 Task: Look for products in the category "Hand Sanitizer" from Store Brand only.
Action: Mouse moved to (774, 293)
Screenshot: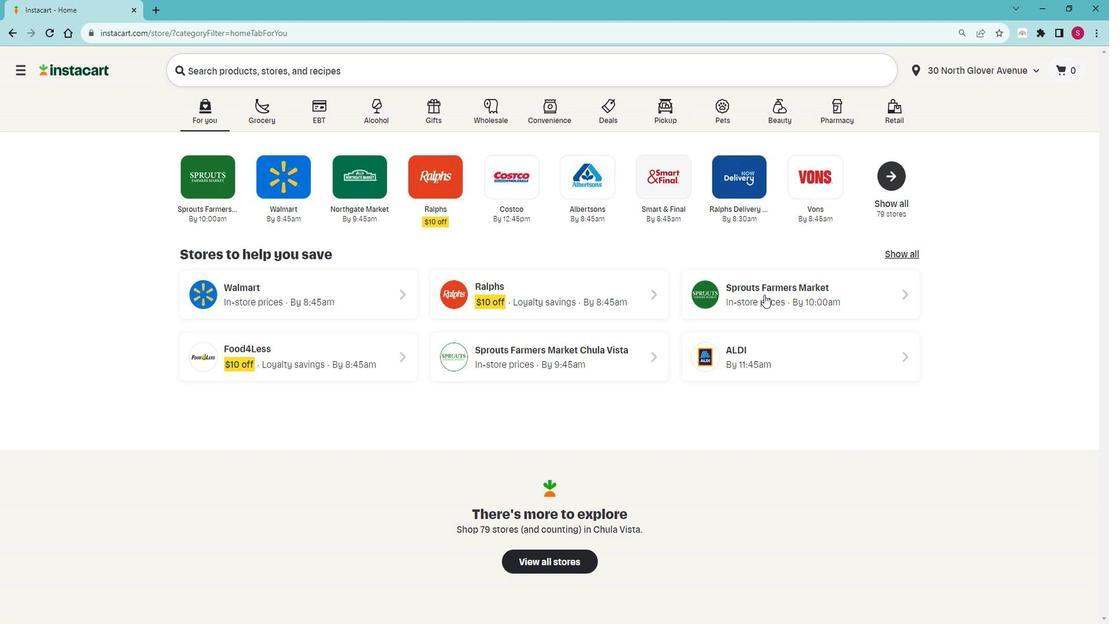 
Action: Mouse pressed left at (774, 293)
Screenshot: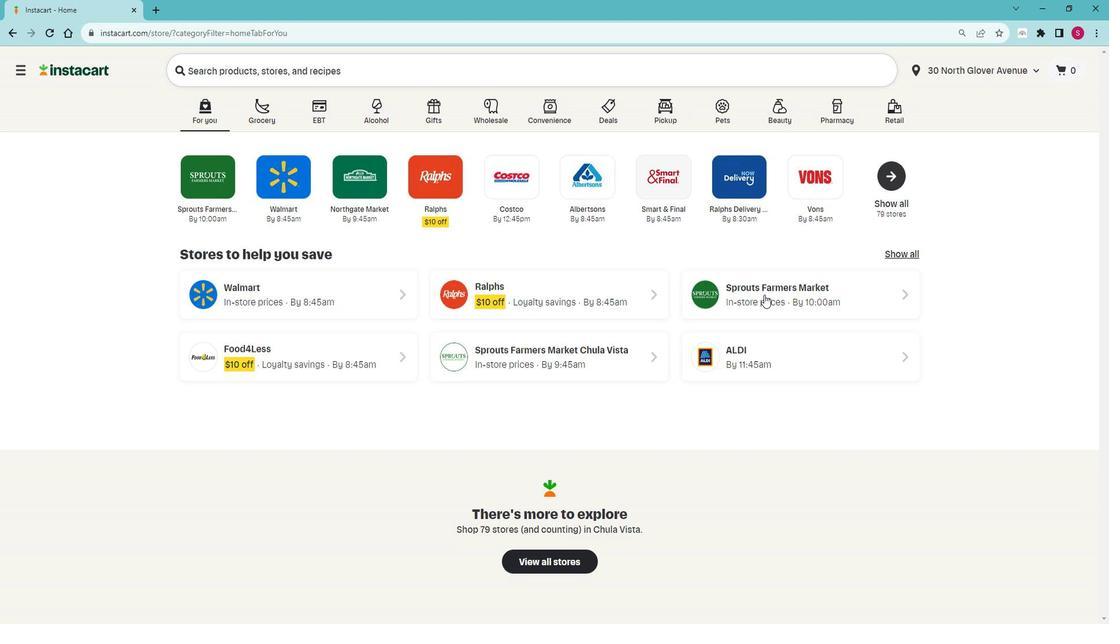 
Action: Mouse moved to (57, 450)
Screenshot: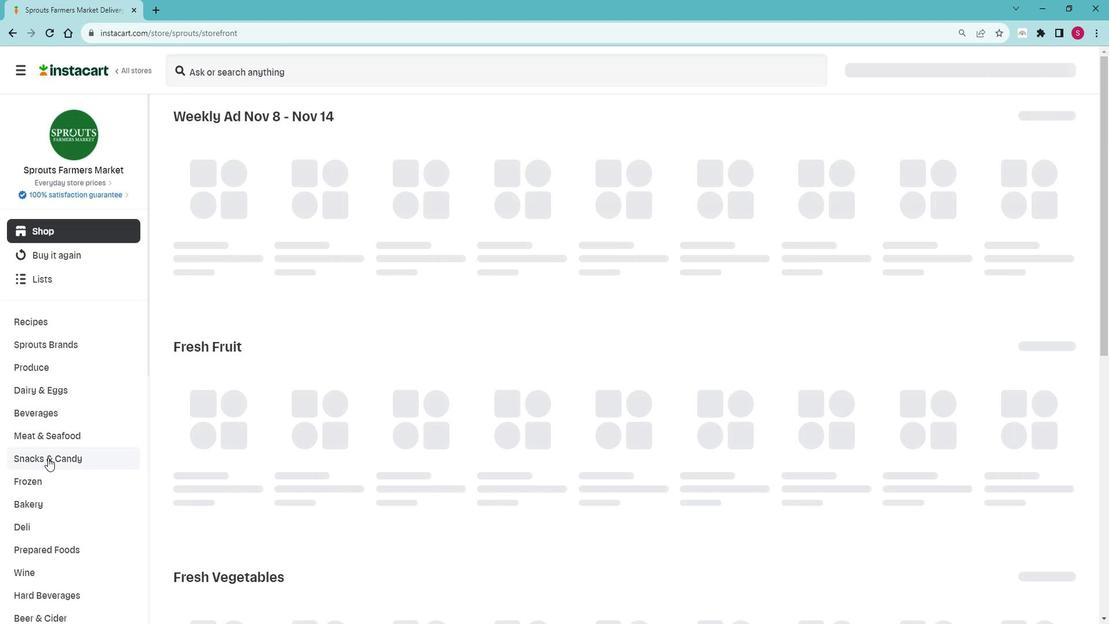 
Action: Mouse scrolled (57, 450) with delta (0, 0)
Screenshot: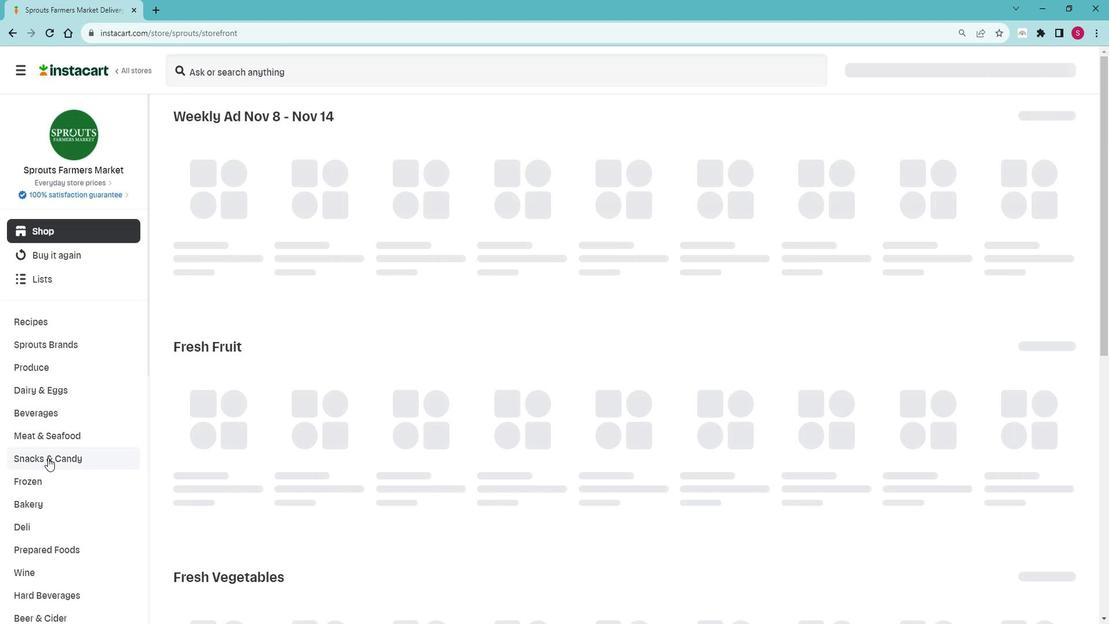 
Action: Mouse scrolled (57, 450) with delta (0, 0)
Screenshot: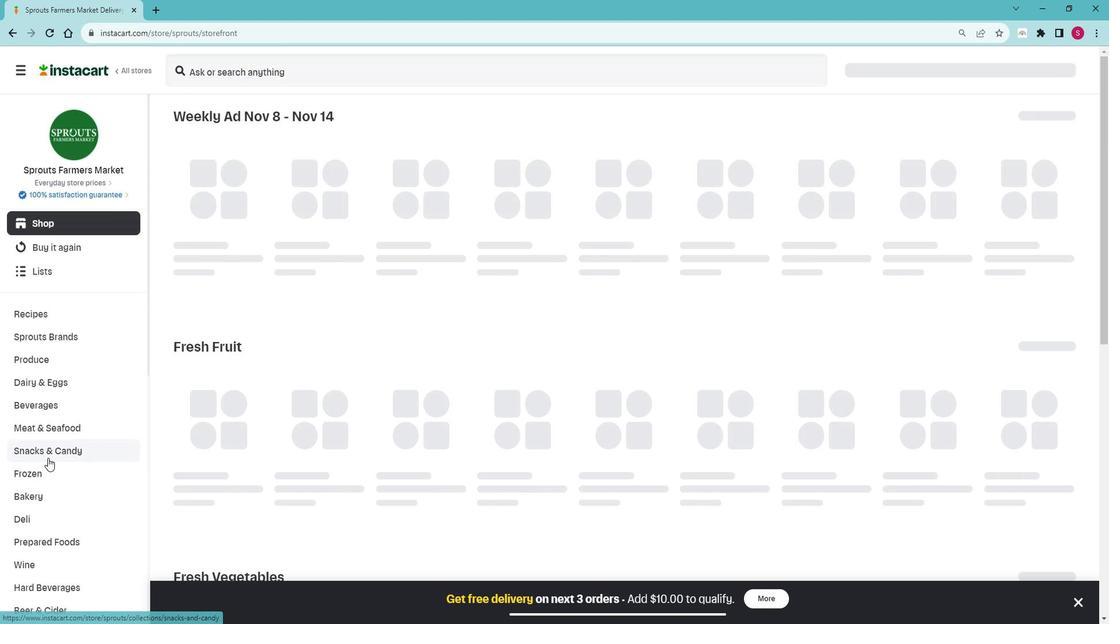 
Action: Mouse scrolled (57, 450) with delta (0, 0)
Screenshot: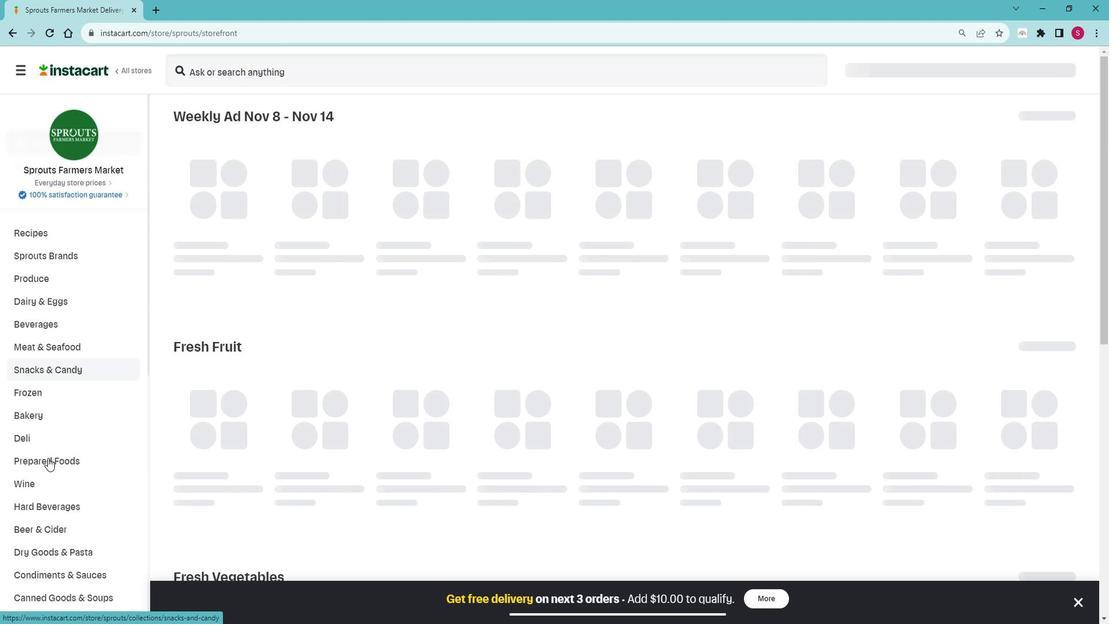 
Action: Mouse scrolled (57, 450) with delta (0, 0)
Screenshot: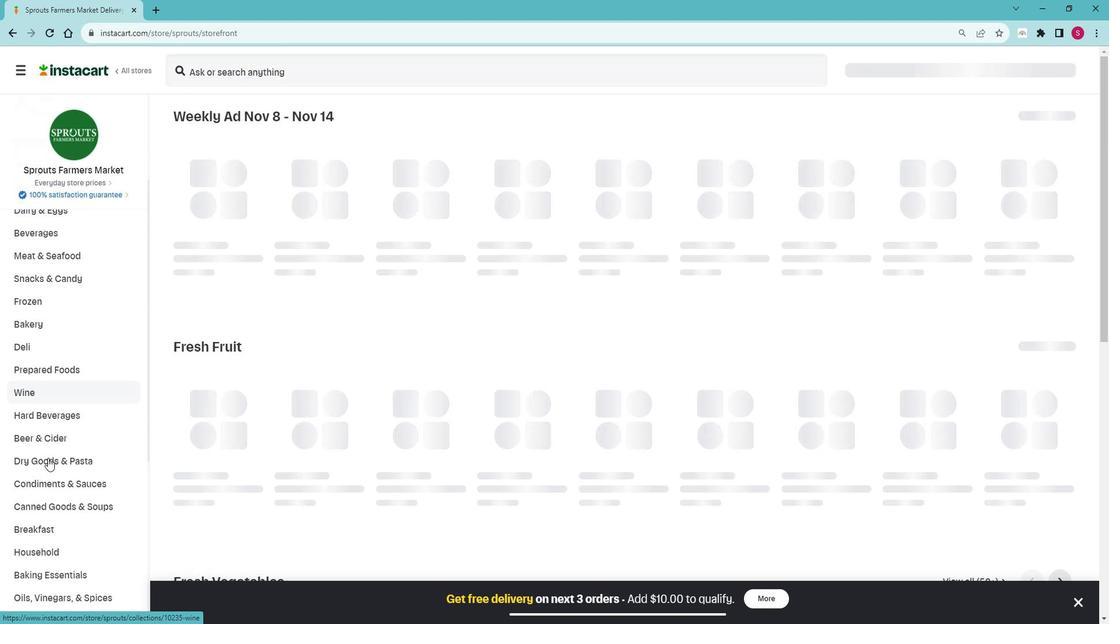 
Action: Mouse moved to (60, 450)
Screenshot: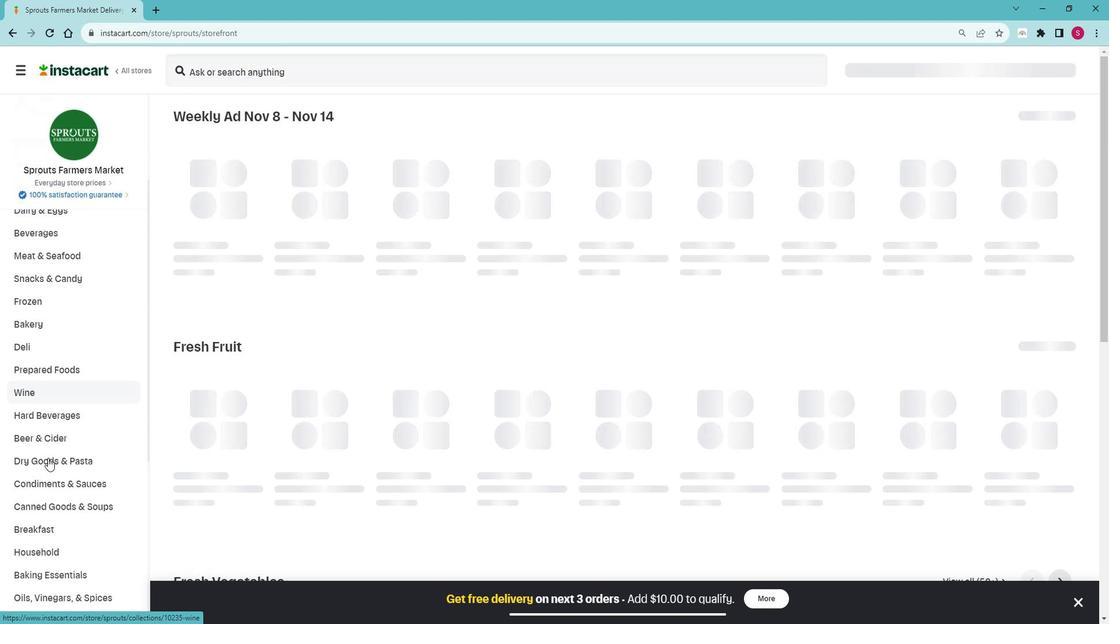 
Action: Mouse scrolled (60, 450) with delta (0, 0)
Screenshot: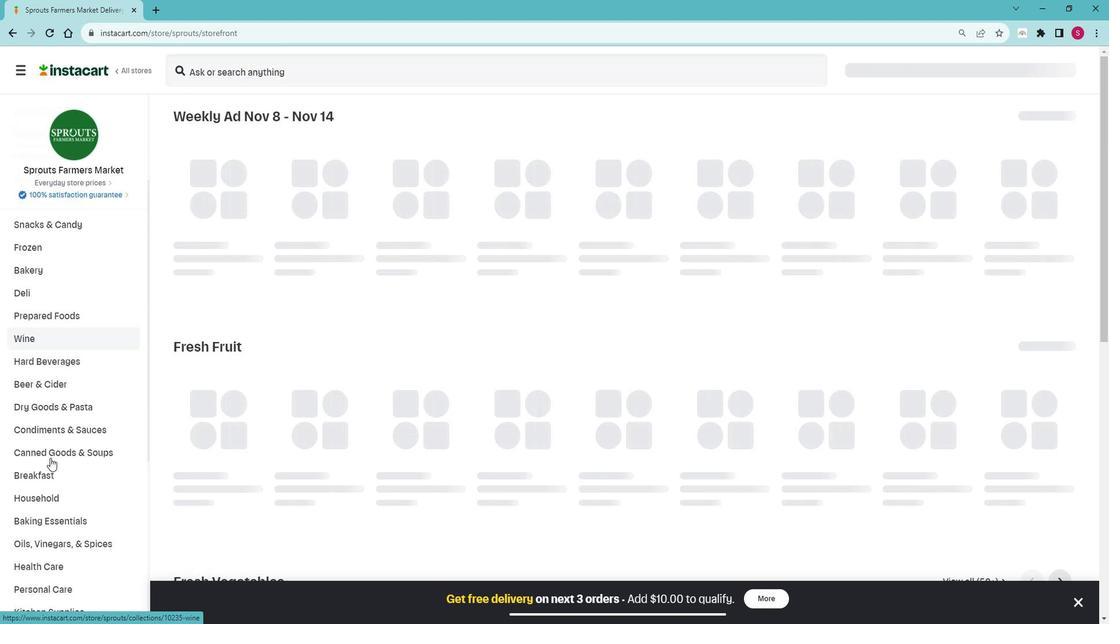 
Action: Mouse moved to (61, 451)
Screenshot: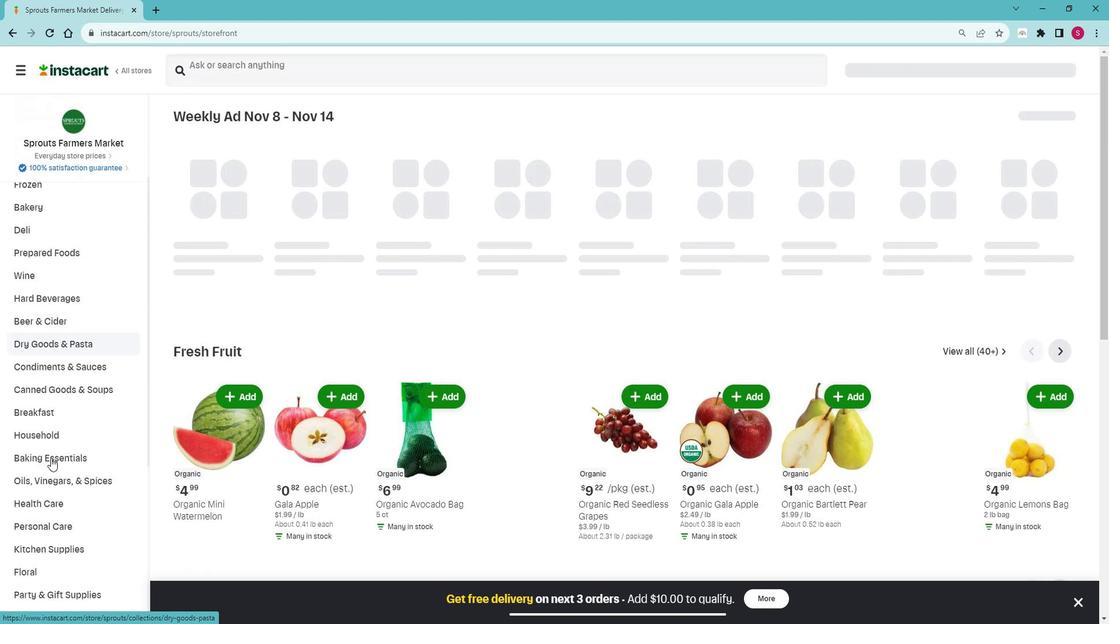 
Action: Mouse scrolled (61, 450) with delta (0, 0)
Screenshot: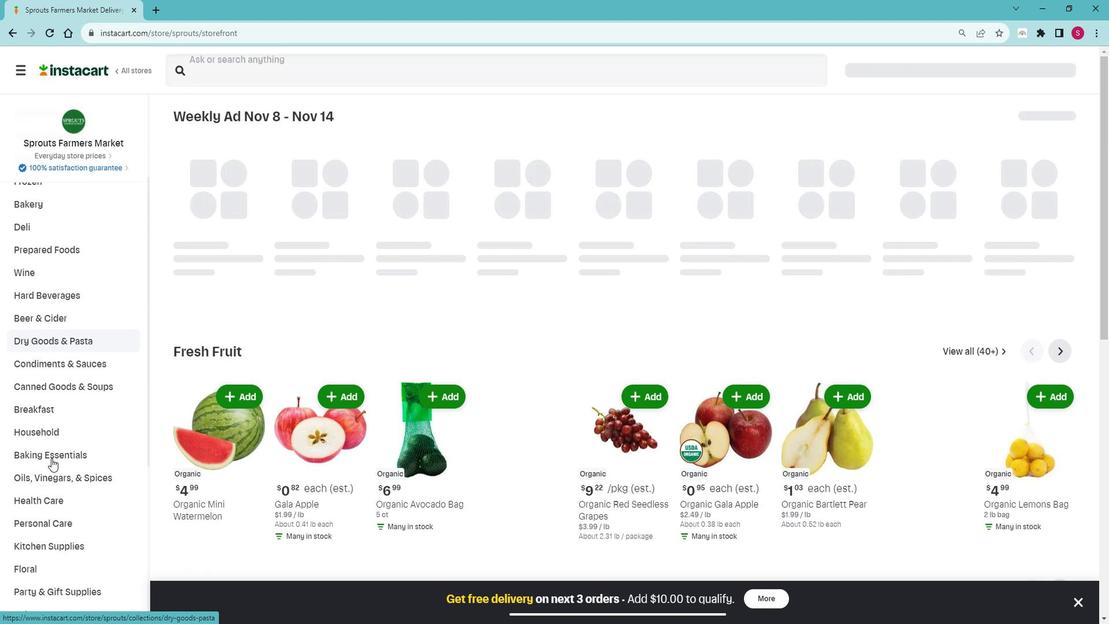 
Action: Mouse moved to (62, 451)
Screenshot: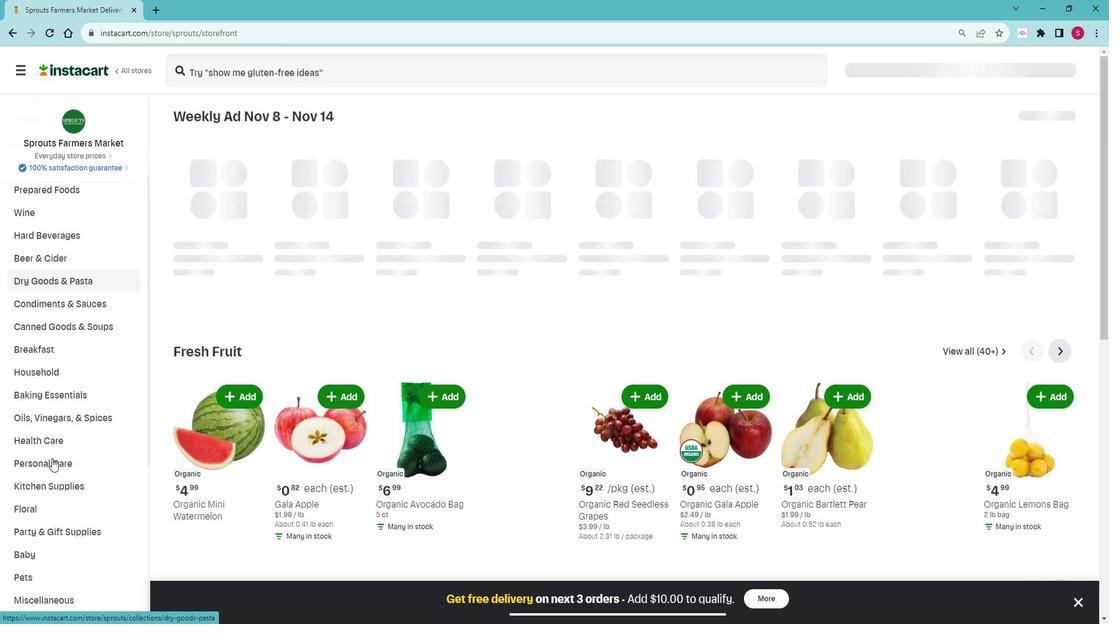 
Action: Mouse pressed left at (62, 451)
Screenshot: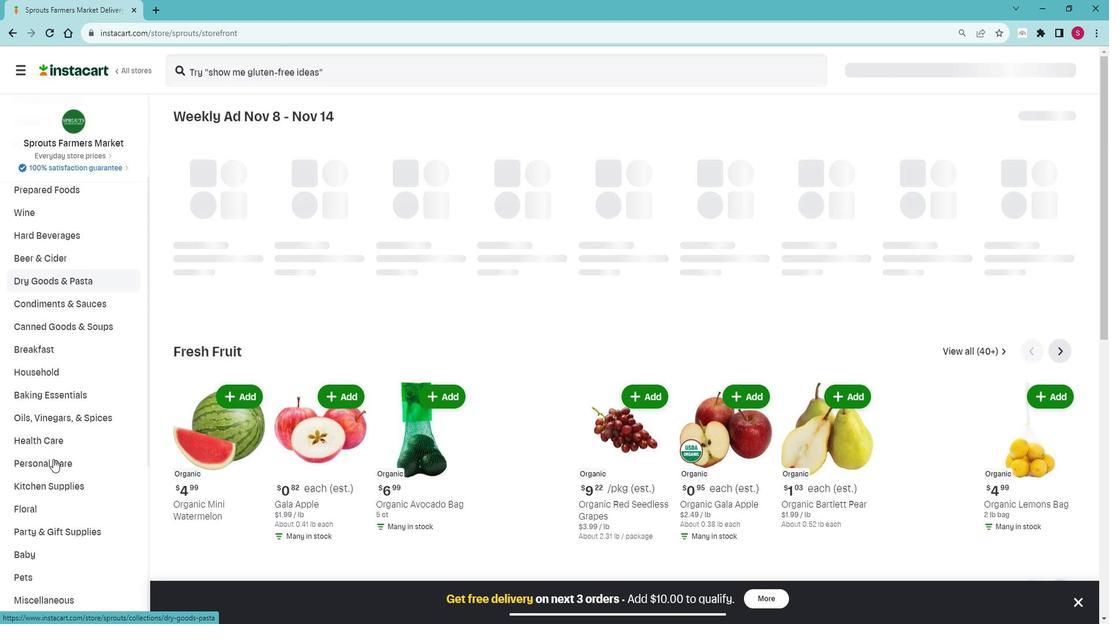 
Action: Mouse moved to (90, 455)
Screenshot: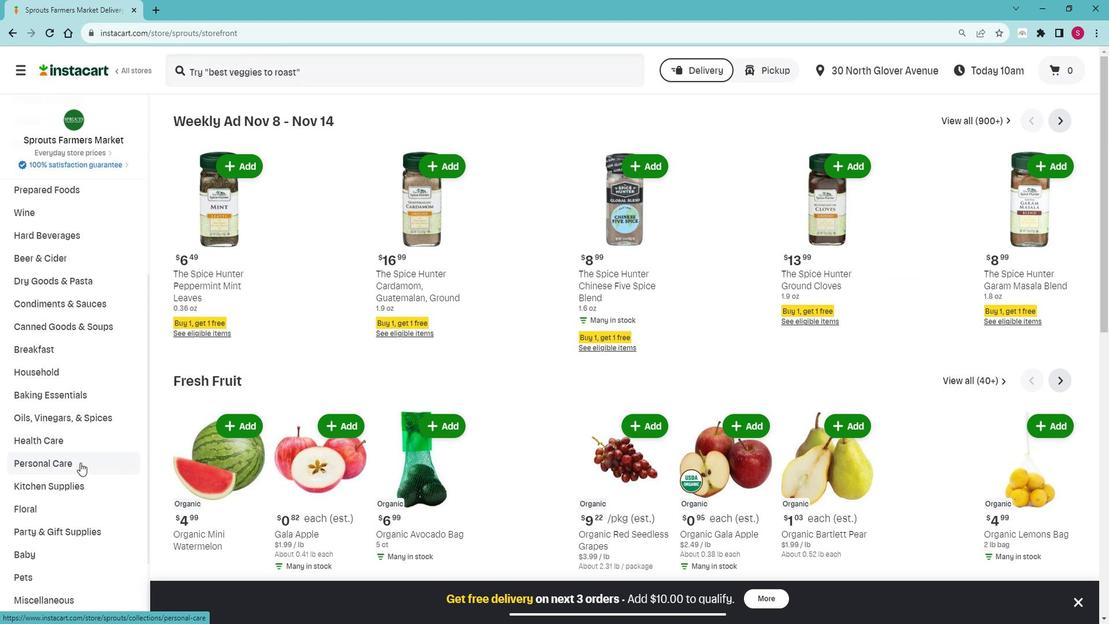 
Action: Mouse pressed left at (90, 455)
Screenshot: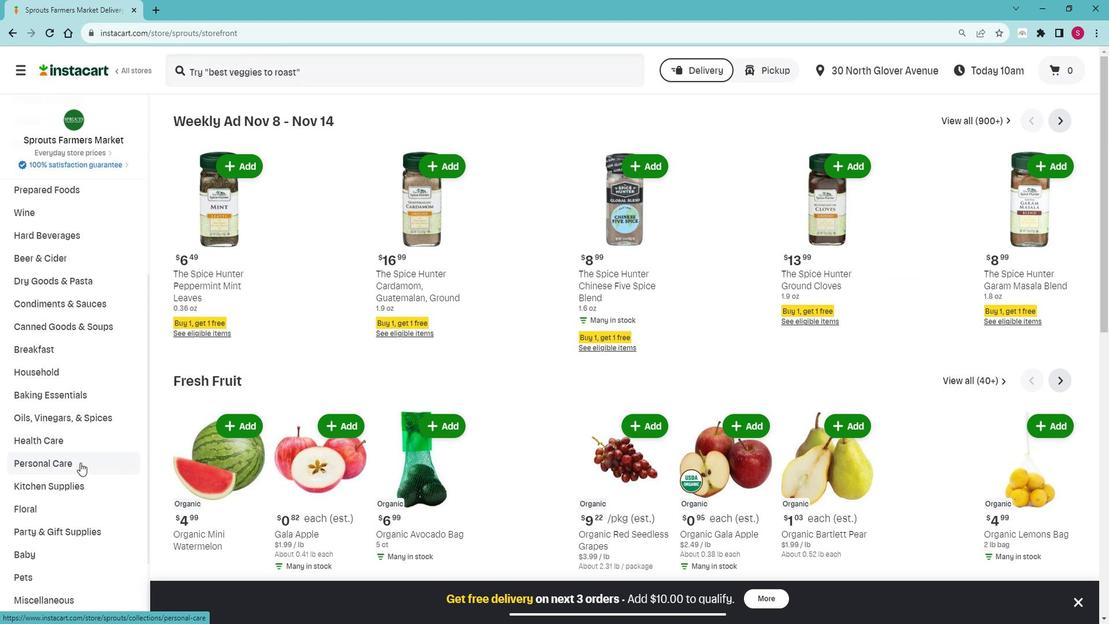 
Action: Mouse moved to (69, 474)
Screenshot: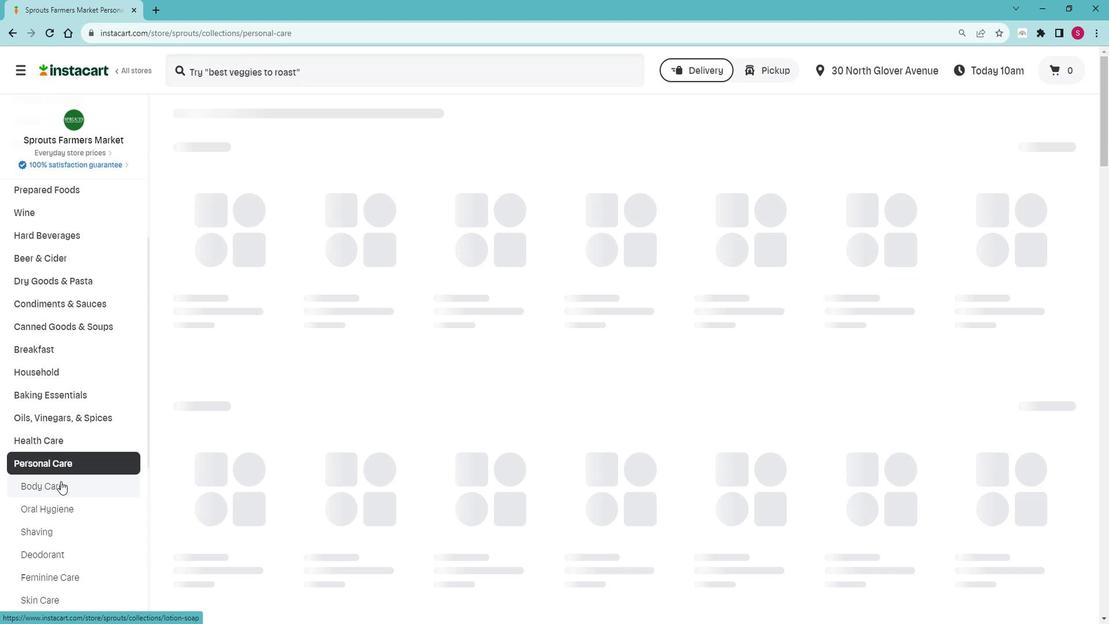 
Action: Mouse pressed left at (69, 474)
Screenshot: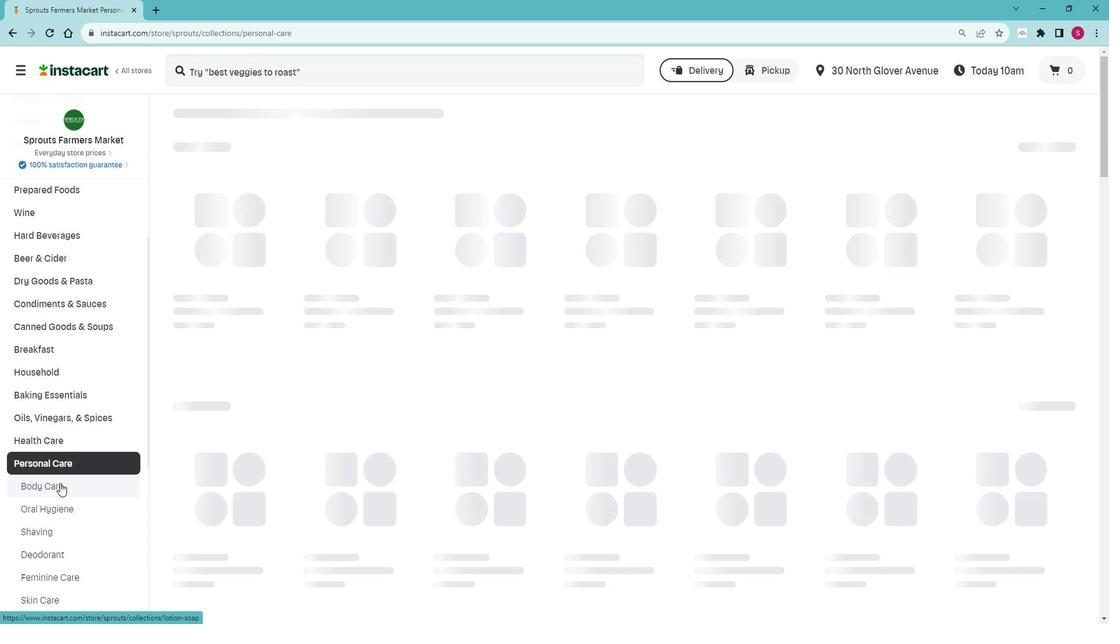 
Action: Mouse moved to (610, 171)
Screenshot: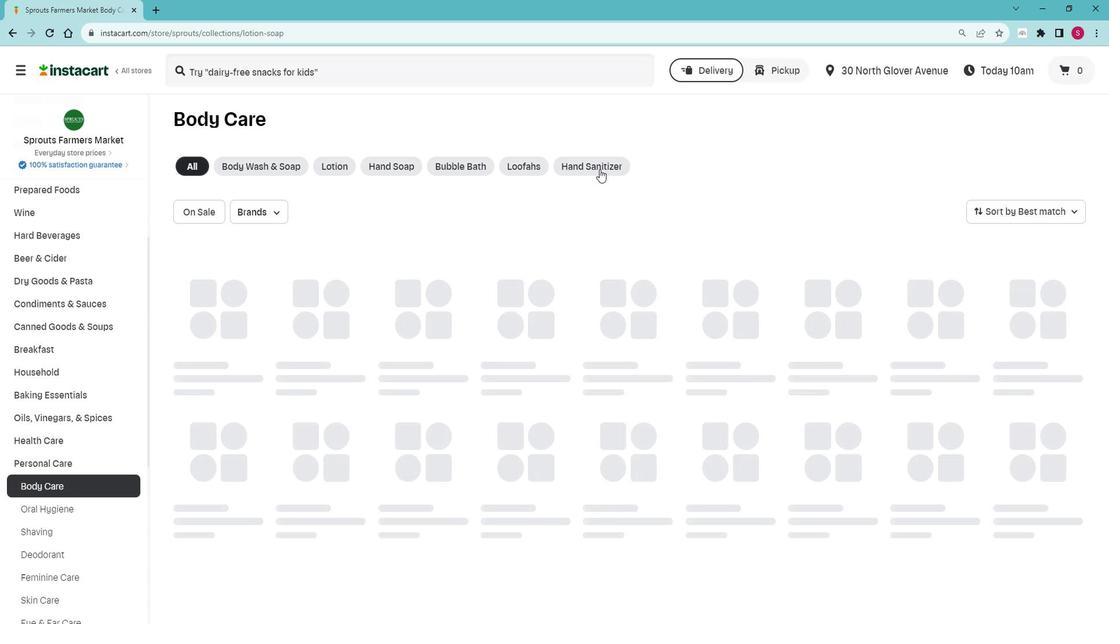 
Action: Mouse pressed left at (610, 171)
Screenshot: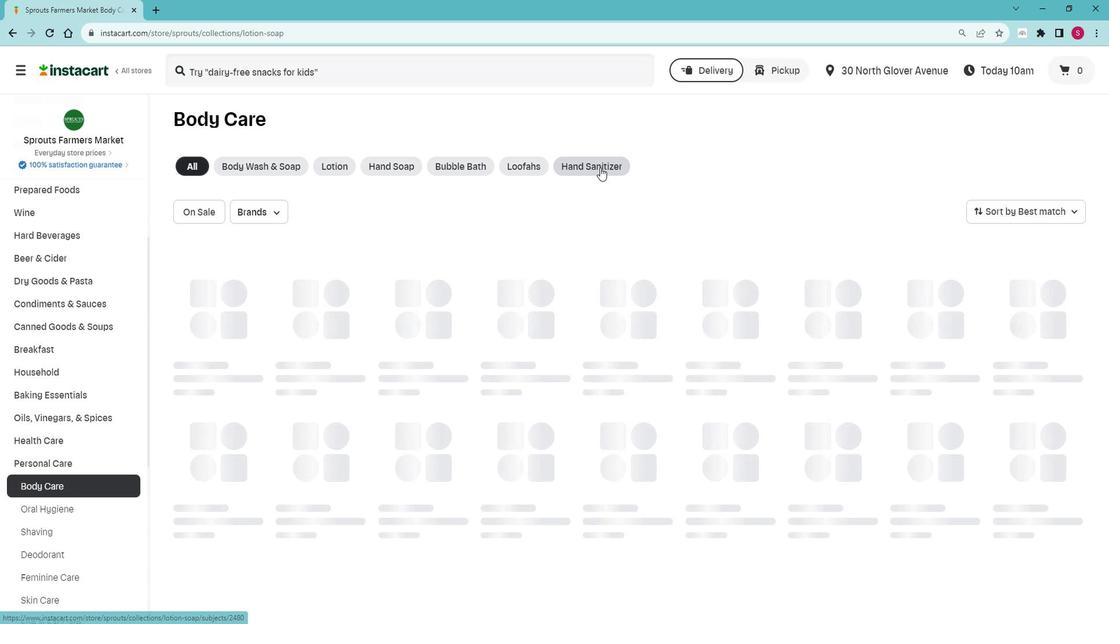 
Action: Mouse moved to (232, 201)
Screenshot: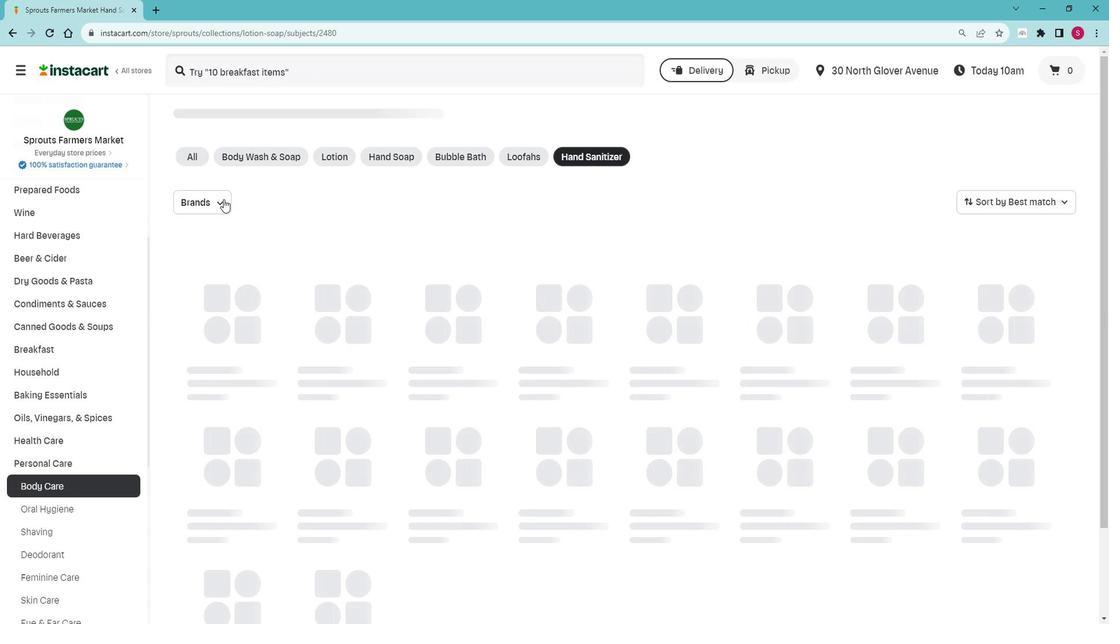 
Action: Mouse pressed left at (232, 201)
Screenshot: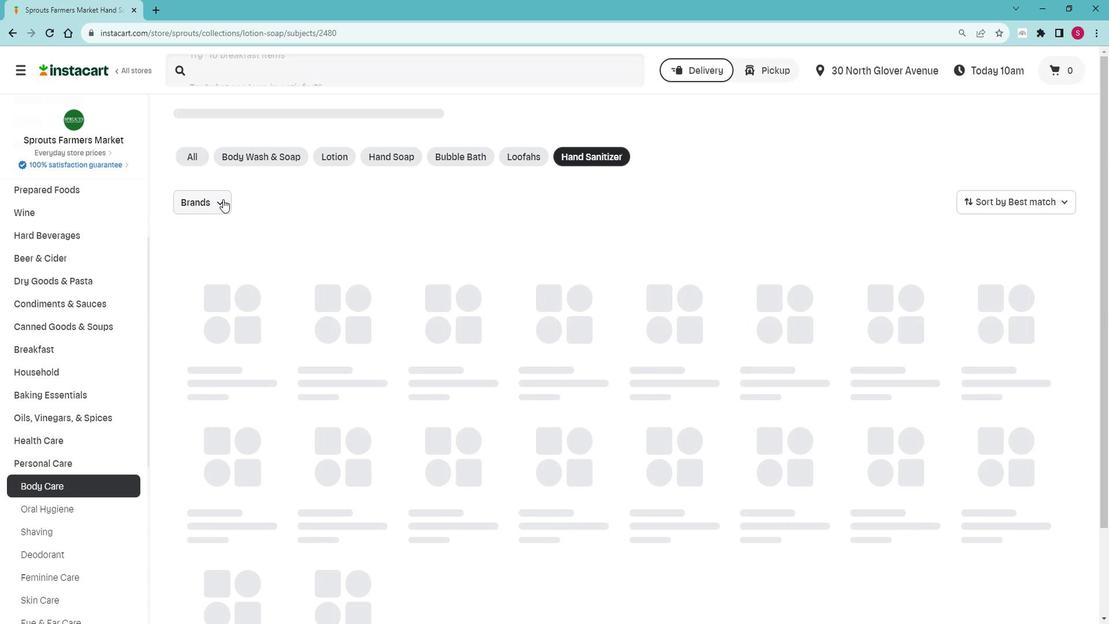 
Action: Mouse moved to (229, 243)
Screenshot: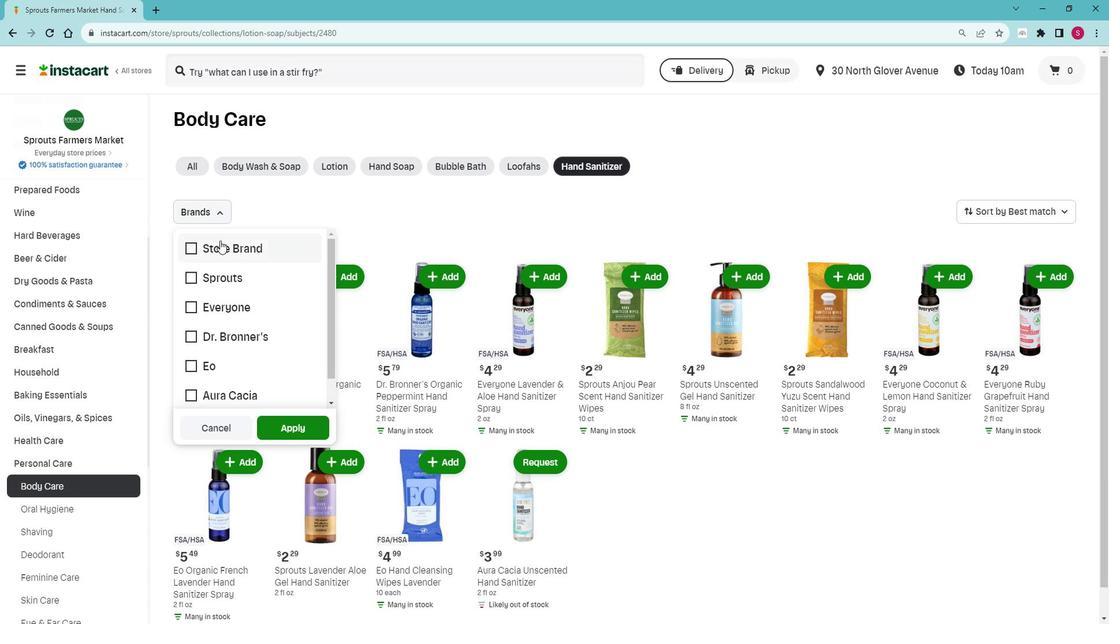 
Action: Mouse pressed left at (229, 243)
Screenshot: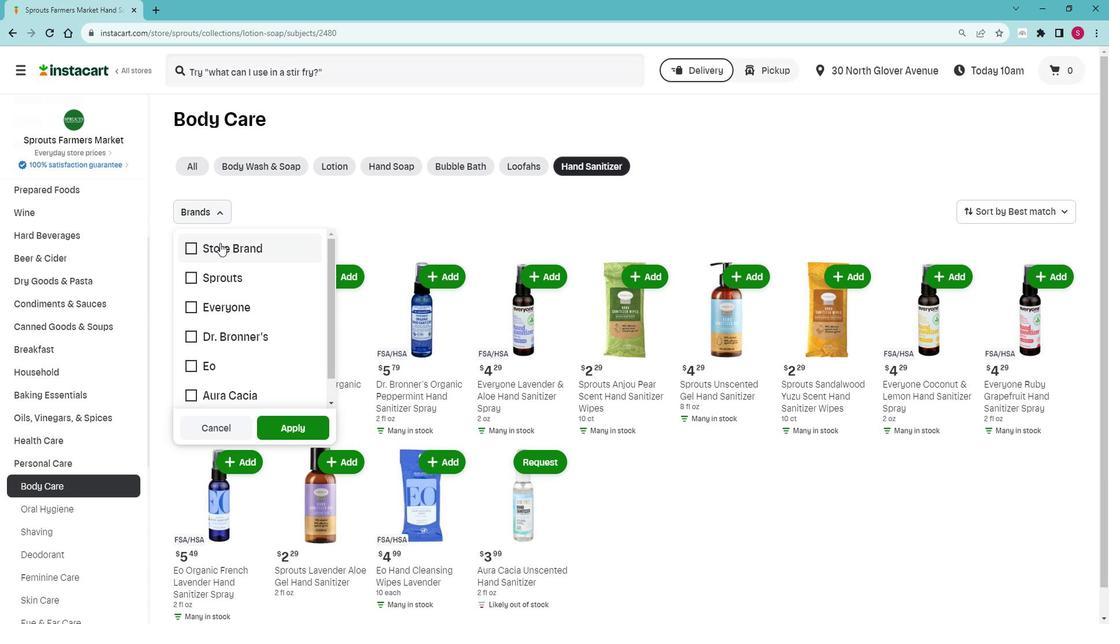 
Action: Mouse moved to (281, 416)
Screenshot: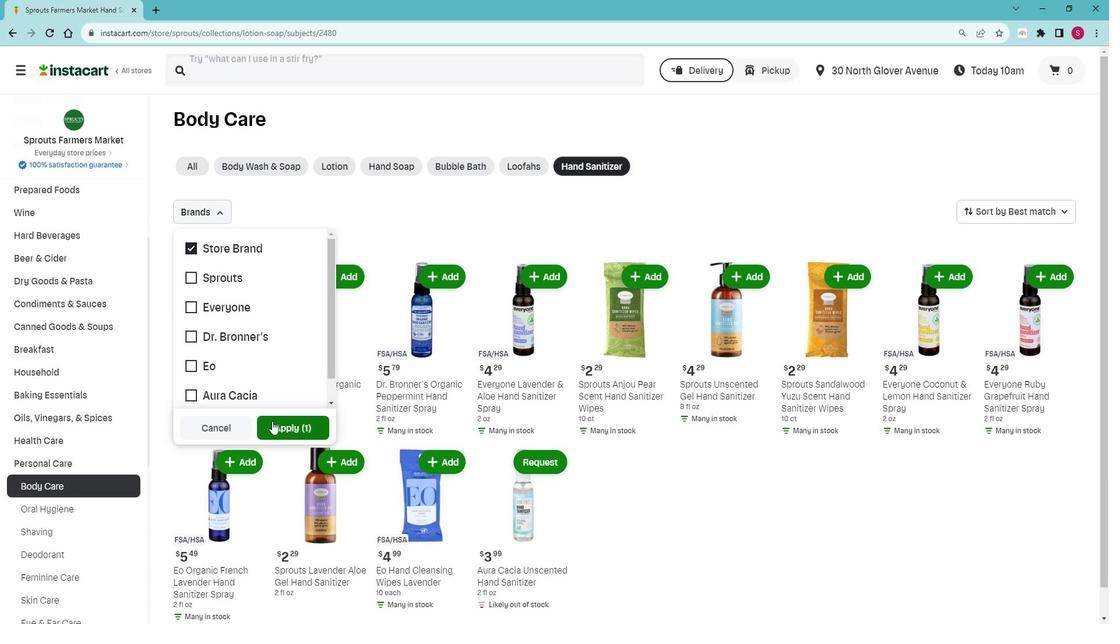 
Action: Mouse pressed left at (281, 416)
Screenshot: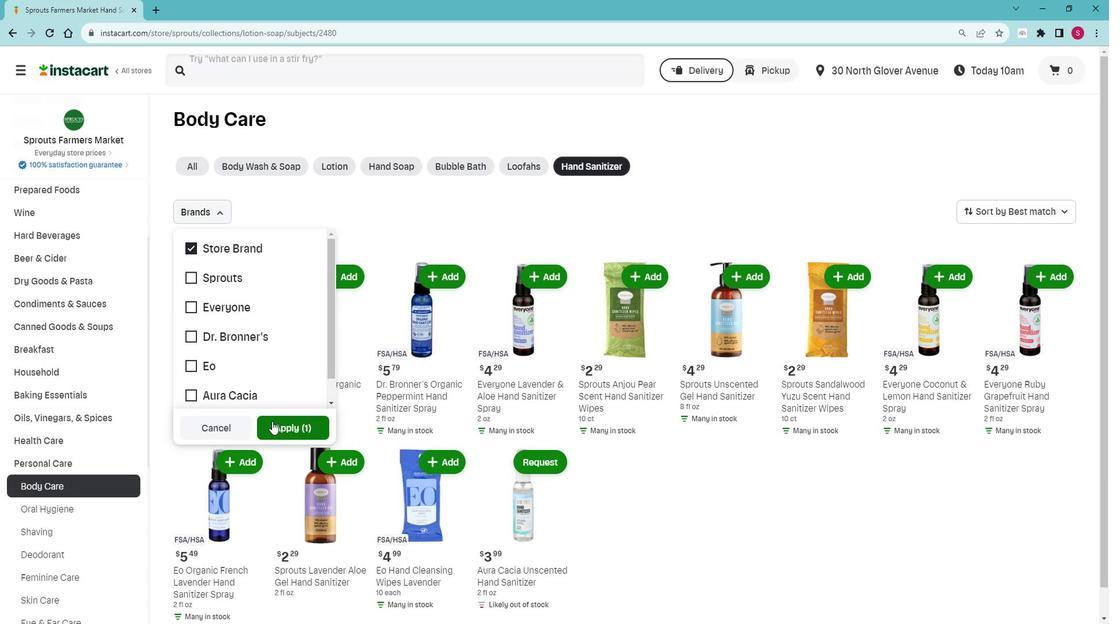 
Action: Mouse moved to (401, 384)
Screenshot: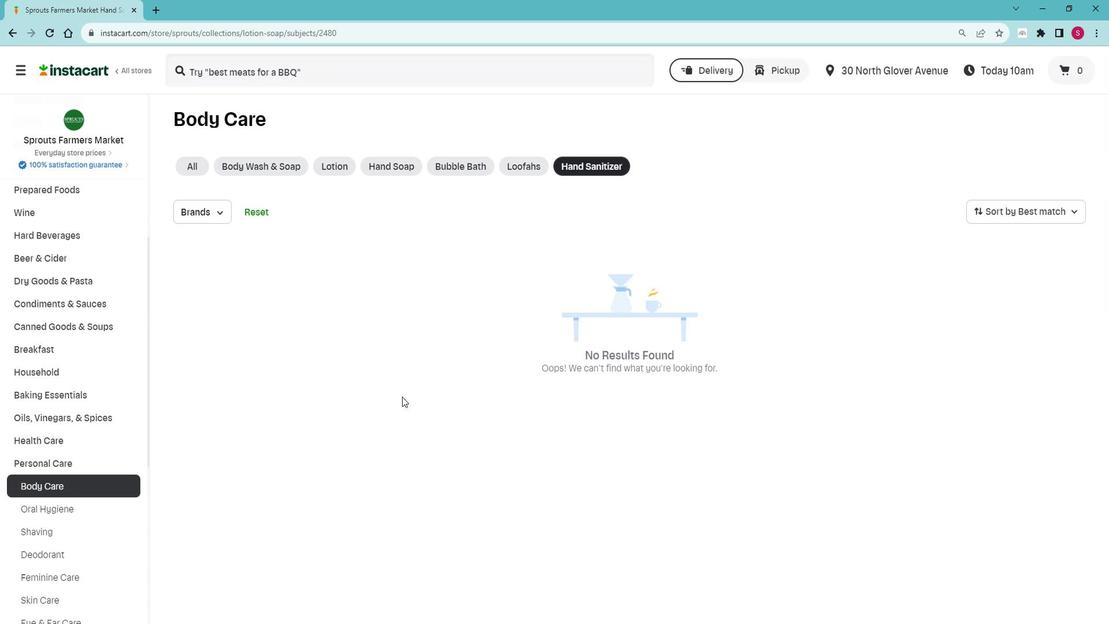 
